 Task: Create a rule from the Agile list, Priority changed -> Complete task in the project AcePlan if Priority Cleared then Complete Task
Action: Mouse moved to (51, 89)
Screenshot: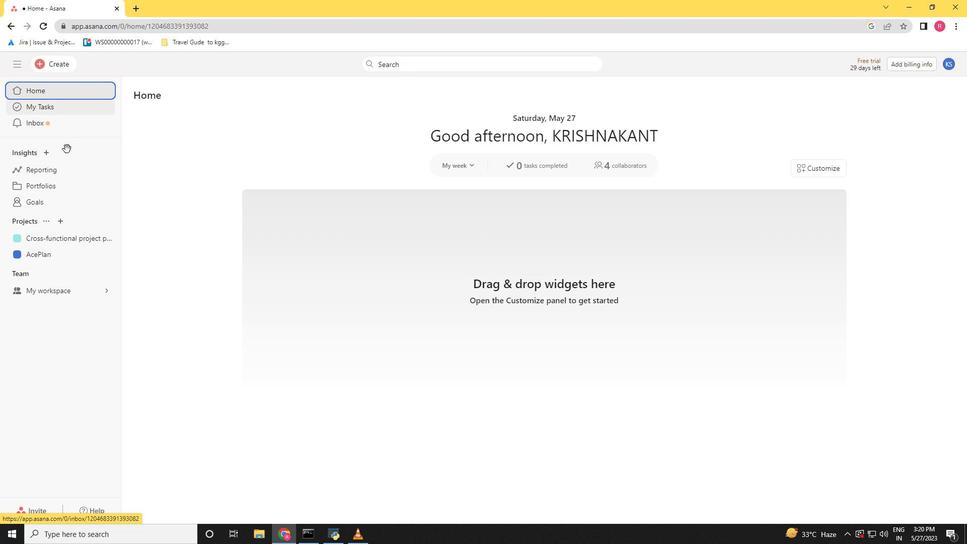 
Action: Mouse pressed left at (51, 89)
Screenshot: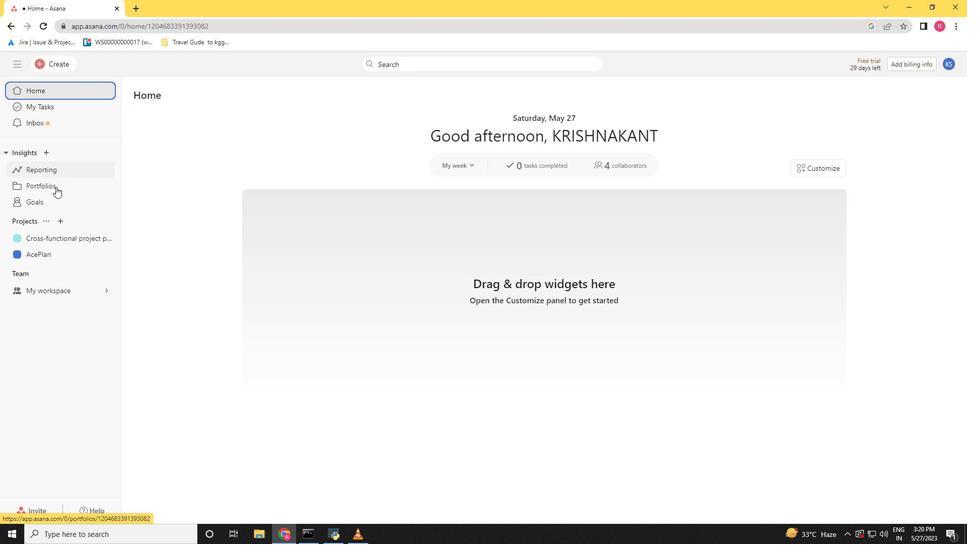 
Action: Mouse moved to (39, 252)
Screenshot: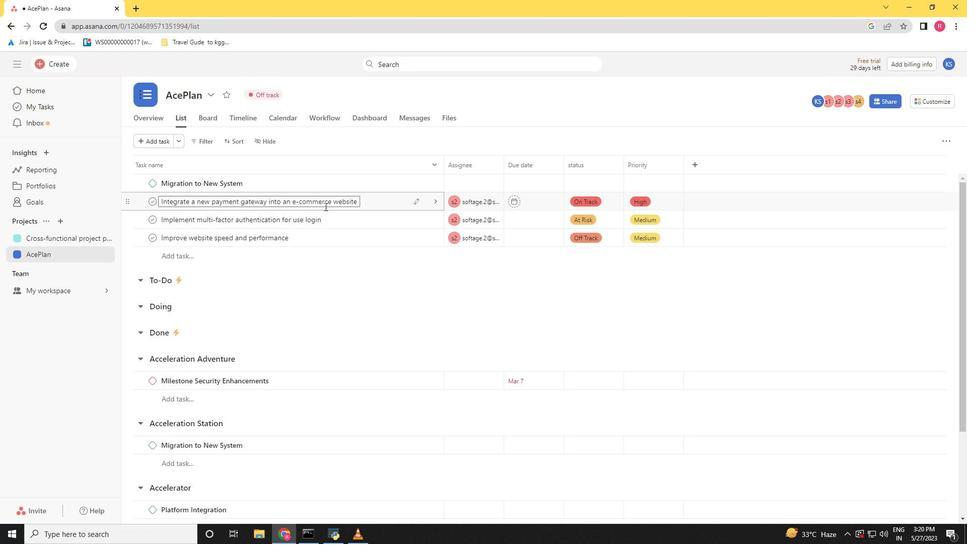 
Action: Mouse pressed left at (39, 252)
Screenshot: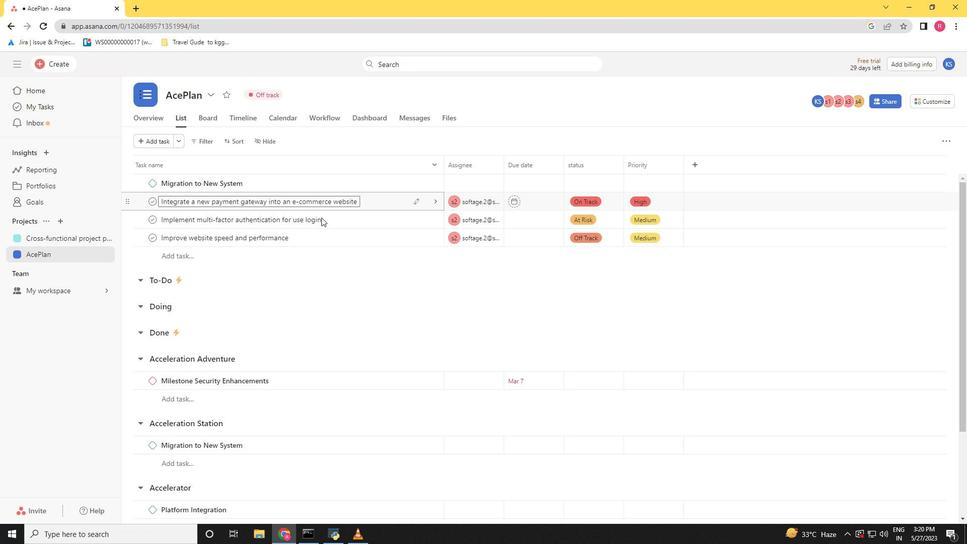 
Action: Mouse moved to (930, 103)
Screenshot: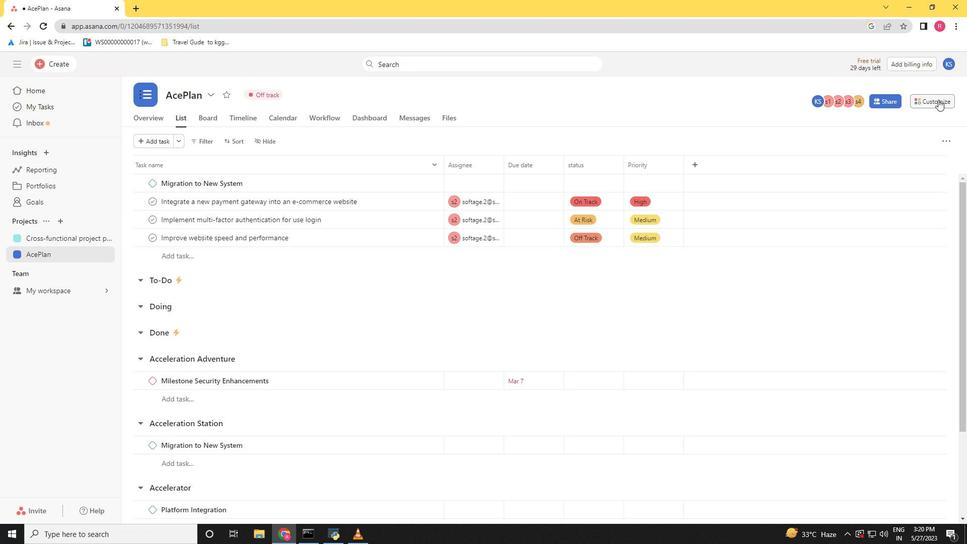 
Action: Mouse pressed left at (930, 103)
Screenshot: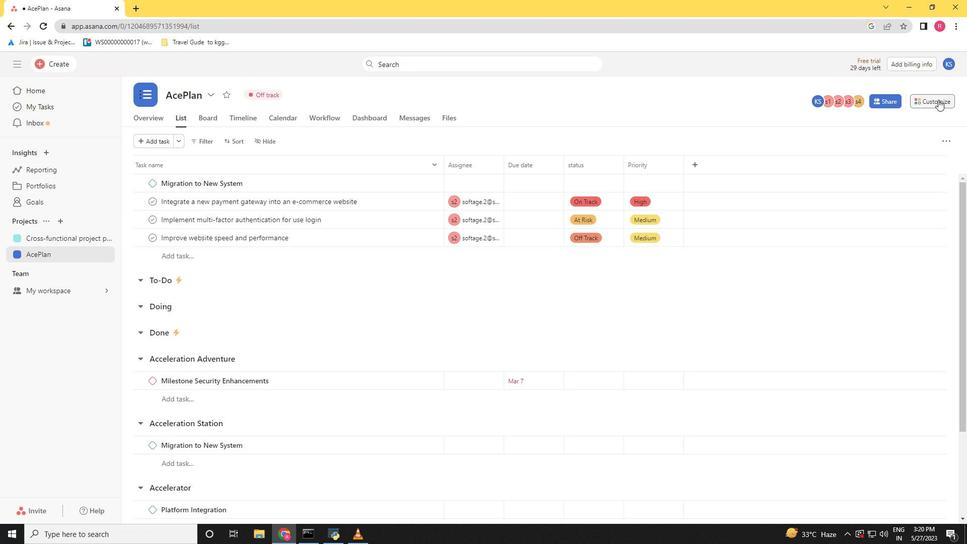 
Action: Mouse moved to (760, 233)
Screenshot: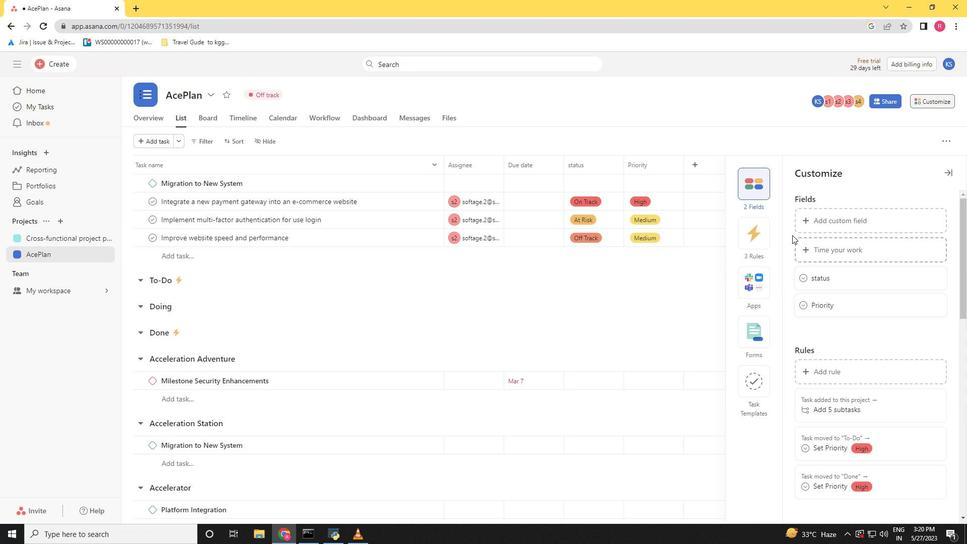
Action: Mouse pressed left at (760, 233)
Screenshot: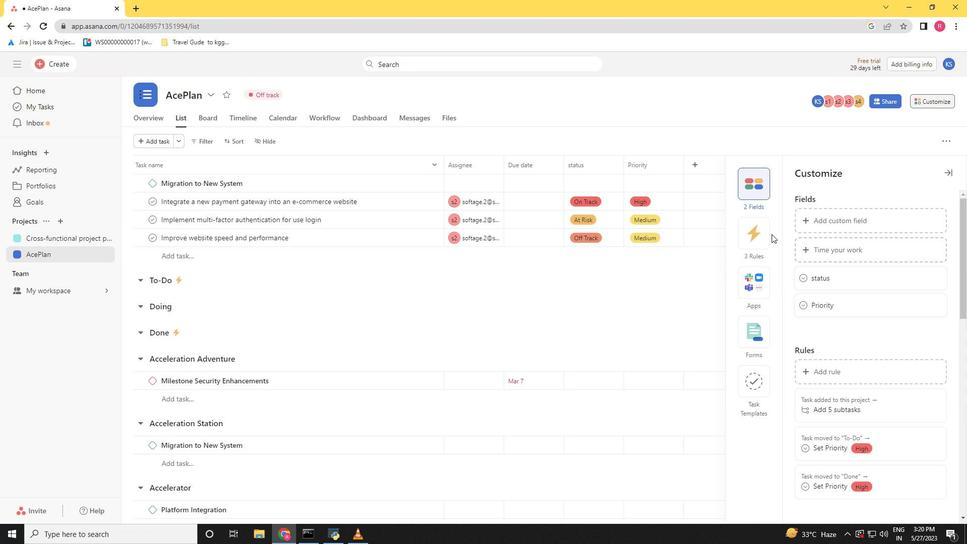 
Action: Mouse moved to (811, 220)
Screenshot: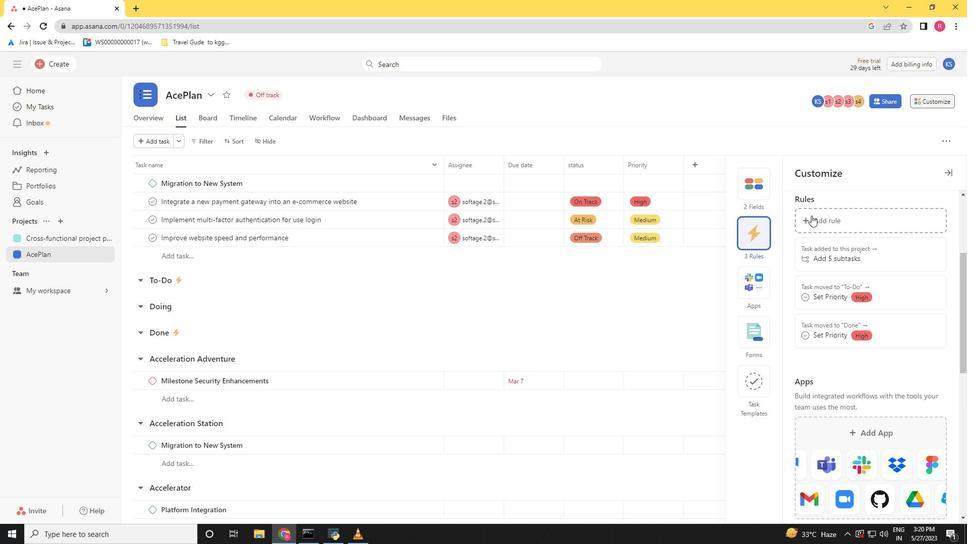 
Action: Mouse pressed left at (811, 220)
Screenshot: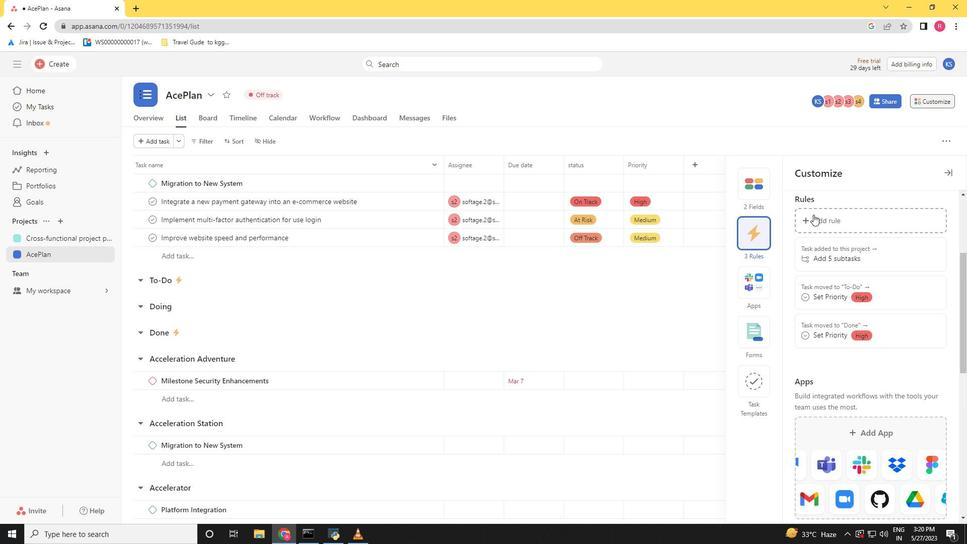 
Action: Mouse moved to (208, 172)
Screenshot: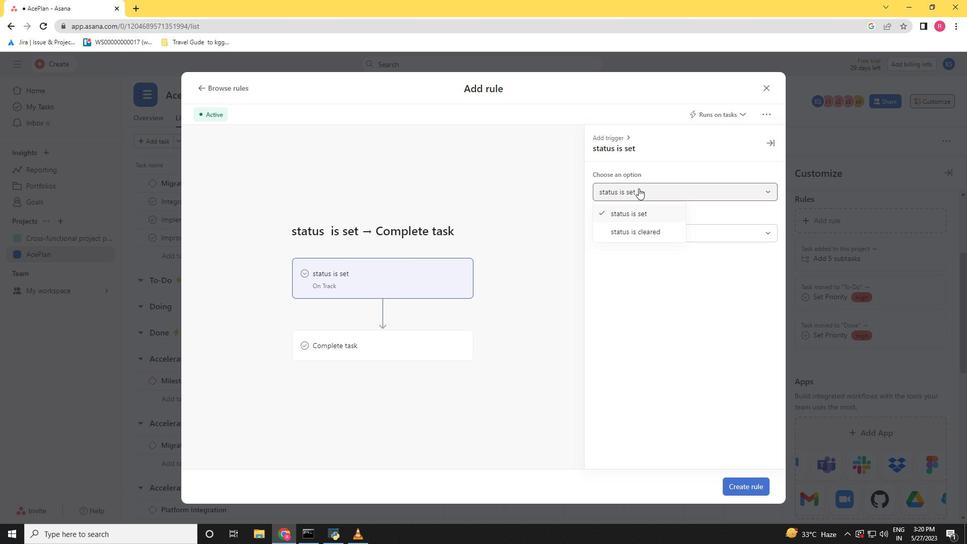 
Action: Mouse pressed left at (208, 172)
Screenshot: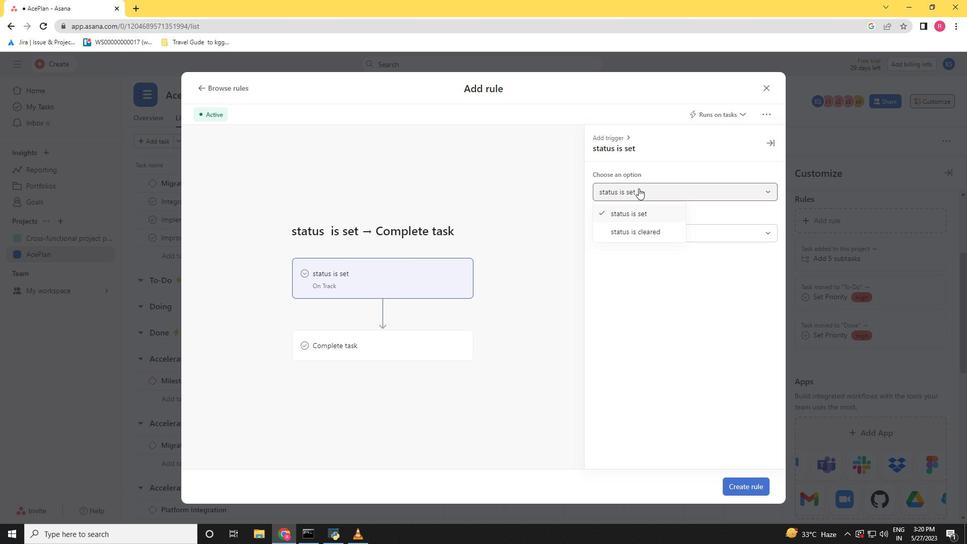 
Action: Mouse moved to (55, 254)
Screenshot: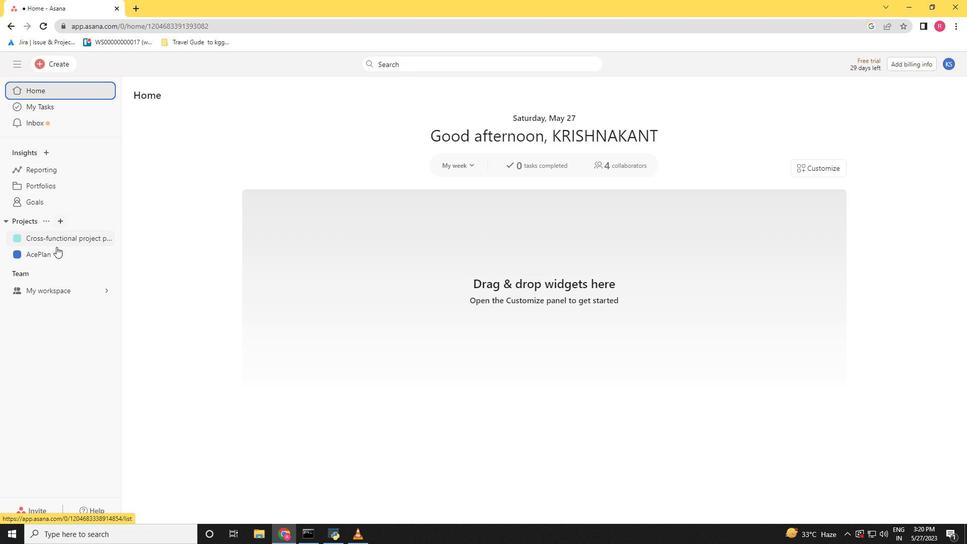 
Action: Mouse pressed left at (55, 254)
Screenshot: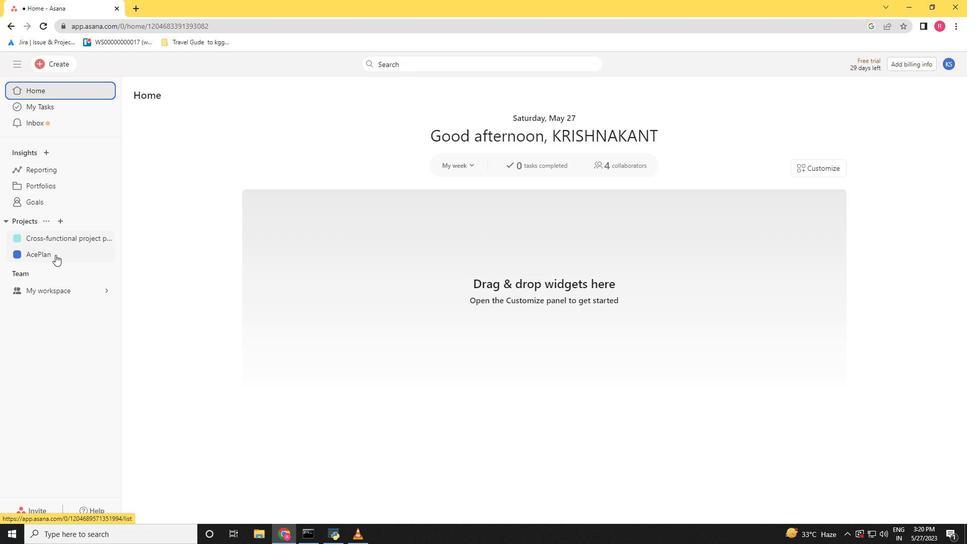 
Action: Mouse moved to (938, 99)
Screenshot: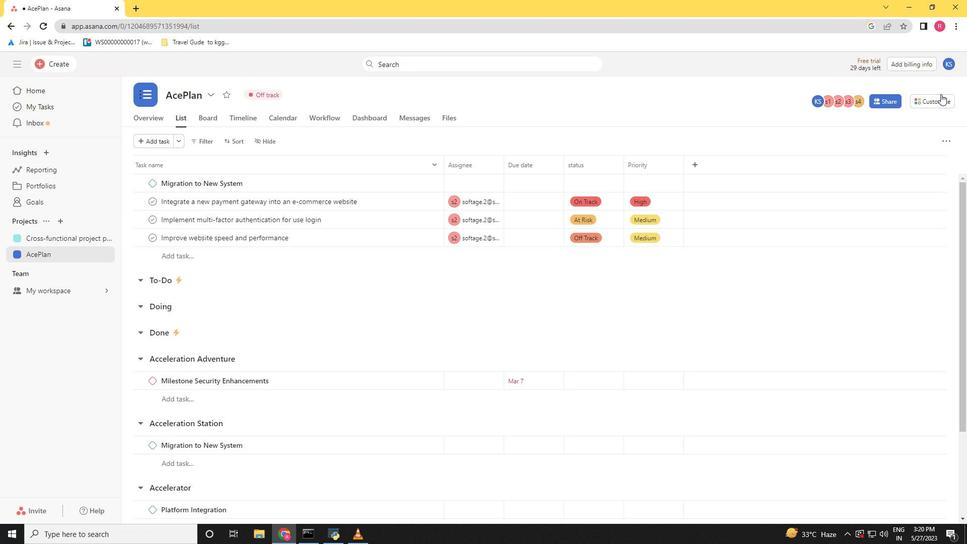 
Action: Mouse pressed left at (938, 99)
Screenshot: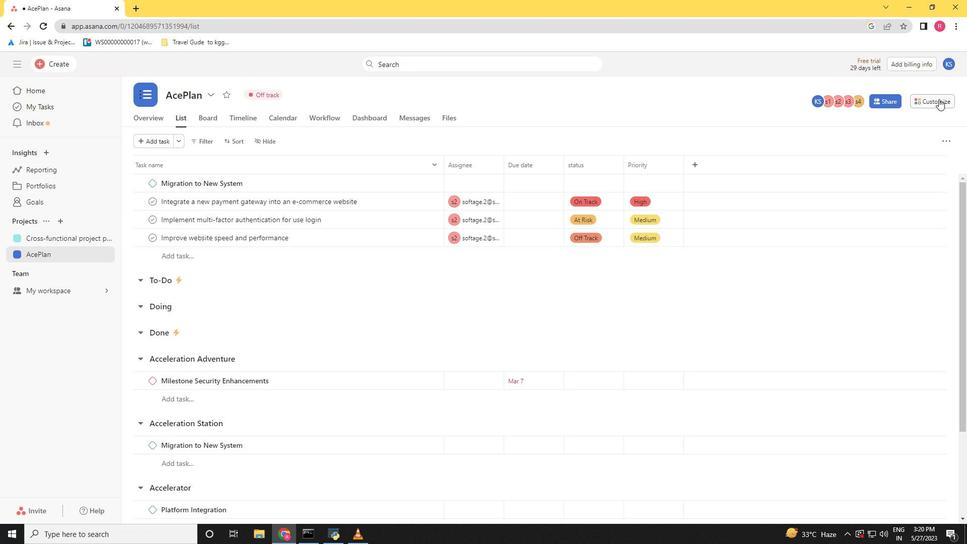 
Action: Mouse moved to (764, 234)
Screenshot: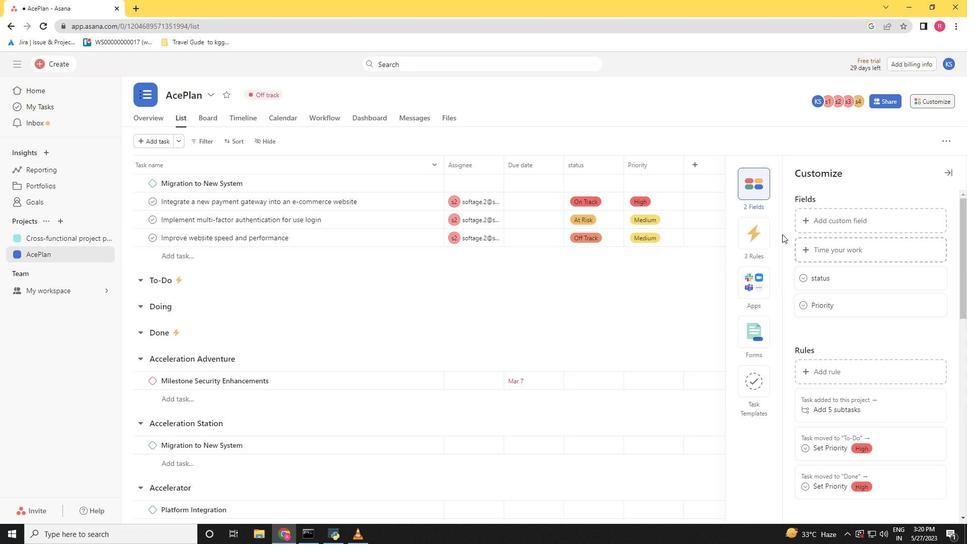
Action: Mouse pressed left at (764, 234)
Screenshot: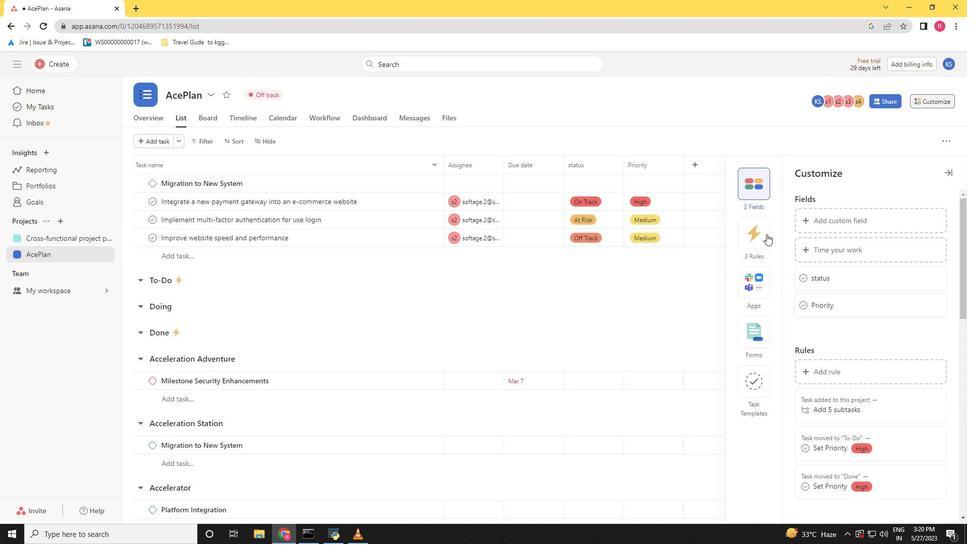 
Action: Mouse moved to (813, 214)
Screenshot: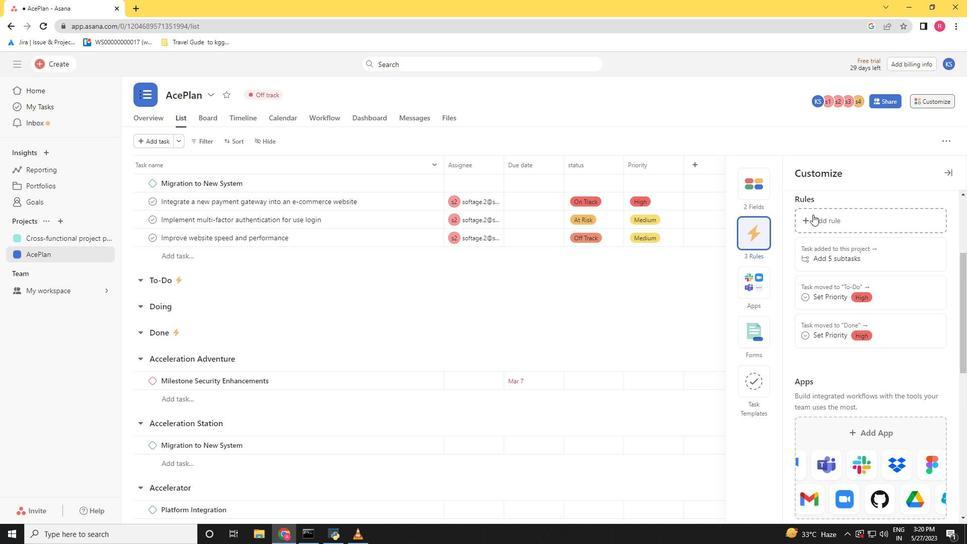 
Action: Mouse pressed left at (813, 214)
Screenshot: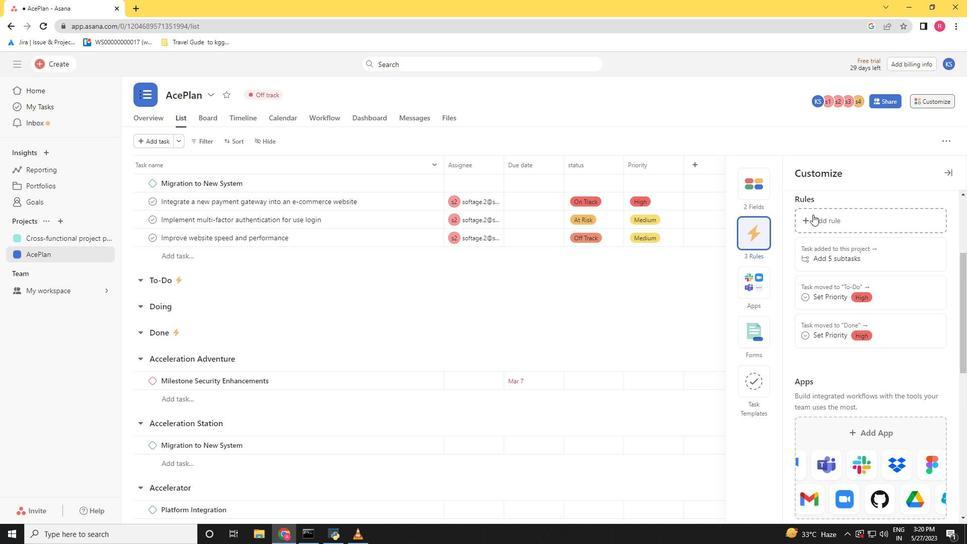 
Action: Mouse moved to (212, 173)
Screenshot: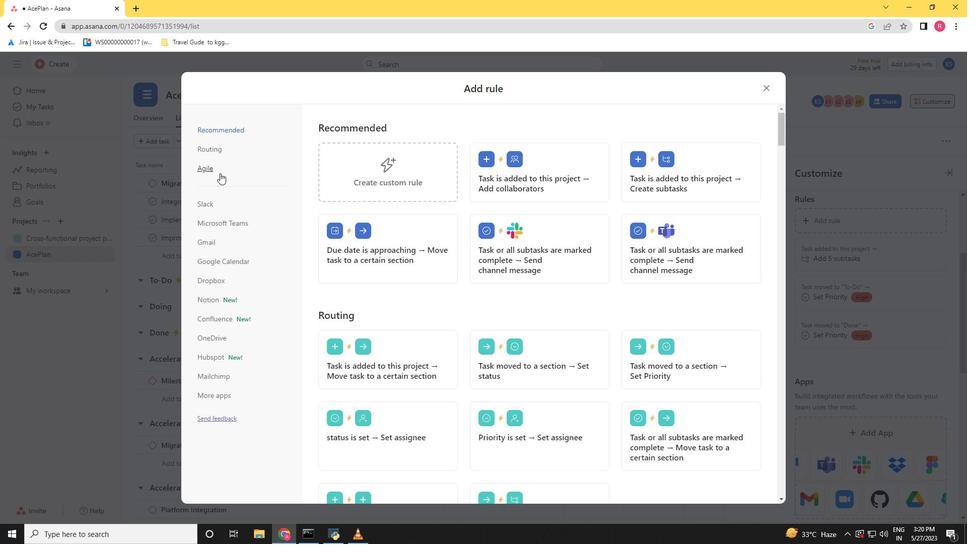 
Action: Mouse pressed left at (212, 173)
Screenshot: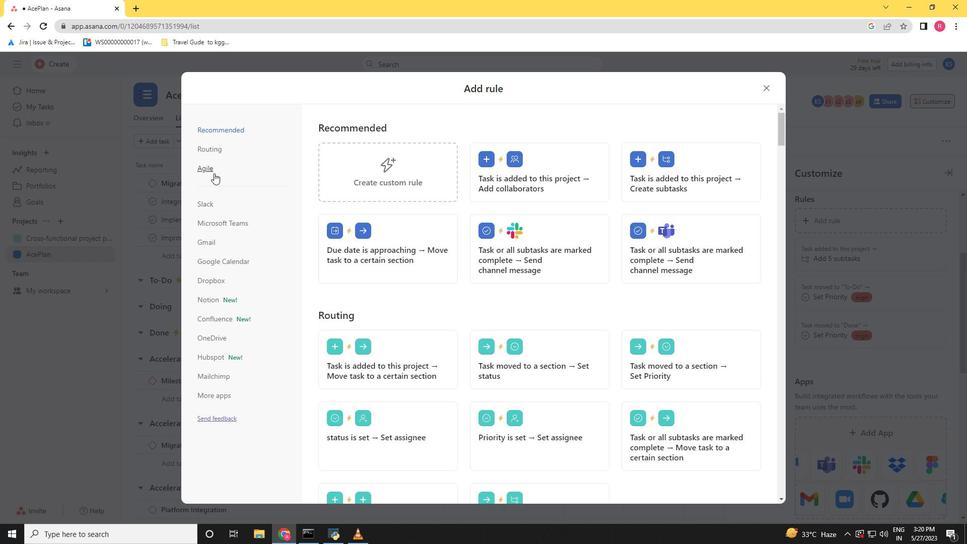 
Action: Mouse moved to (396, 168)
Screenshot: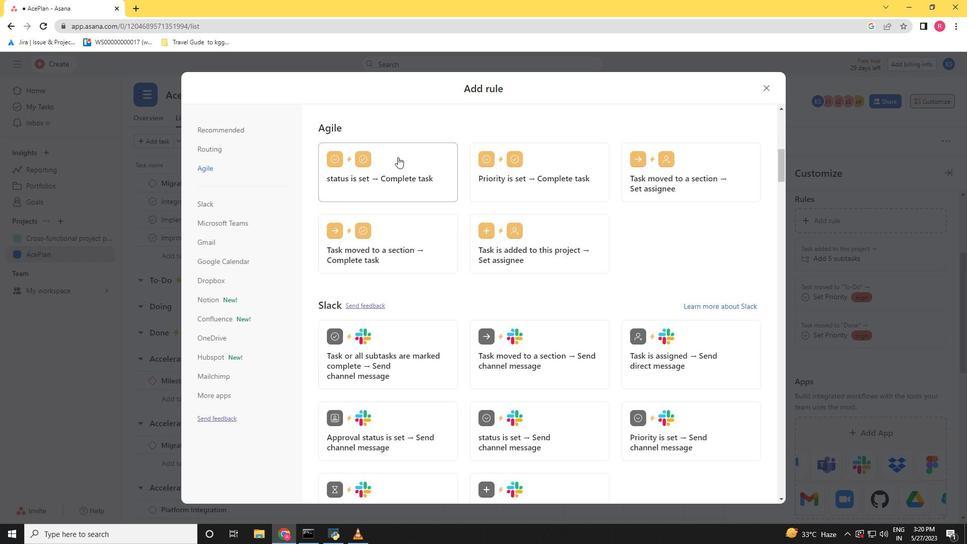 
Action: Mouse pressed left at (396, 168)
Screenshot: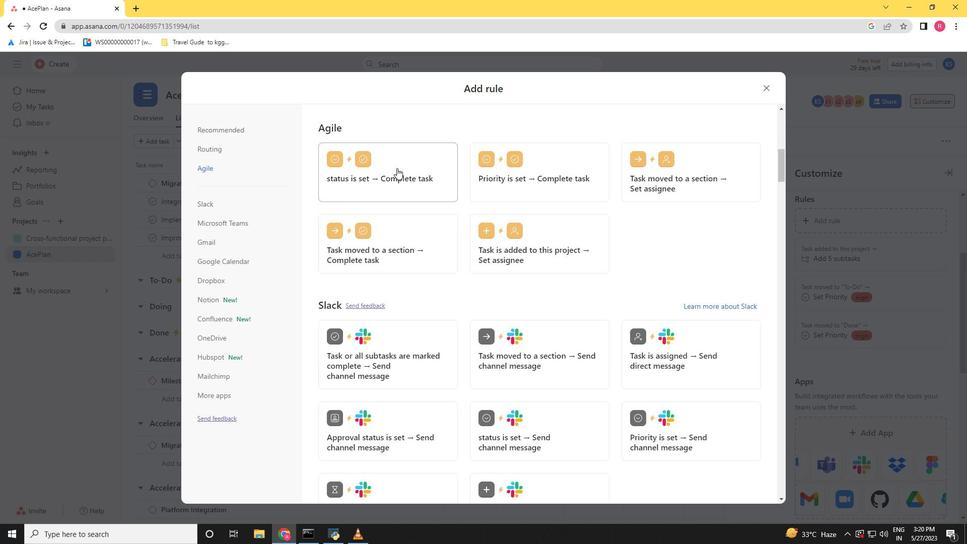 
Action: Mouse moved to (640, 186)
Screenshot: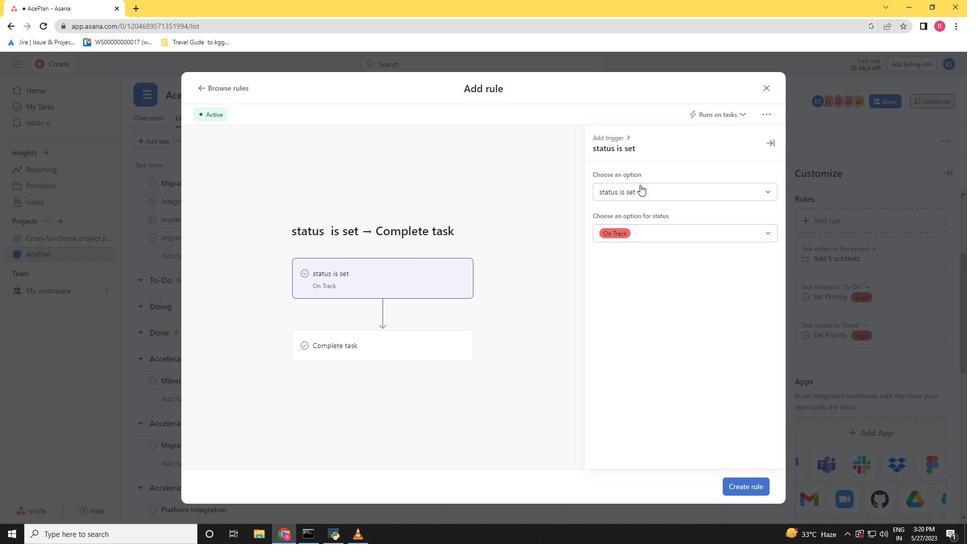 
Action: Mouse pressed left at (640, 186)
Screenshot: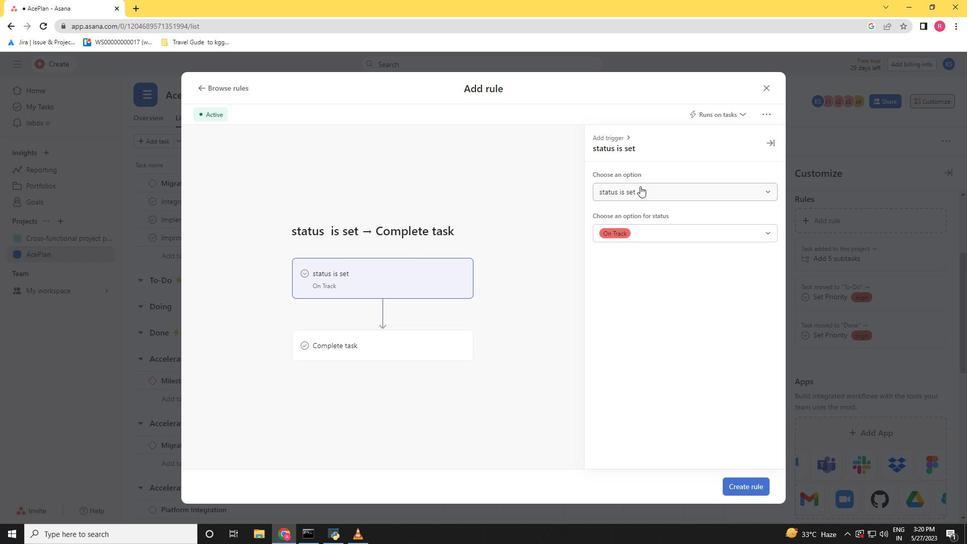 
Action: Mouse moved to (637, 195)
Screenshot: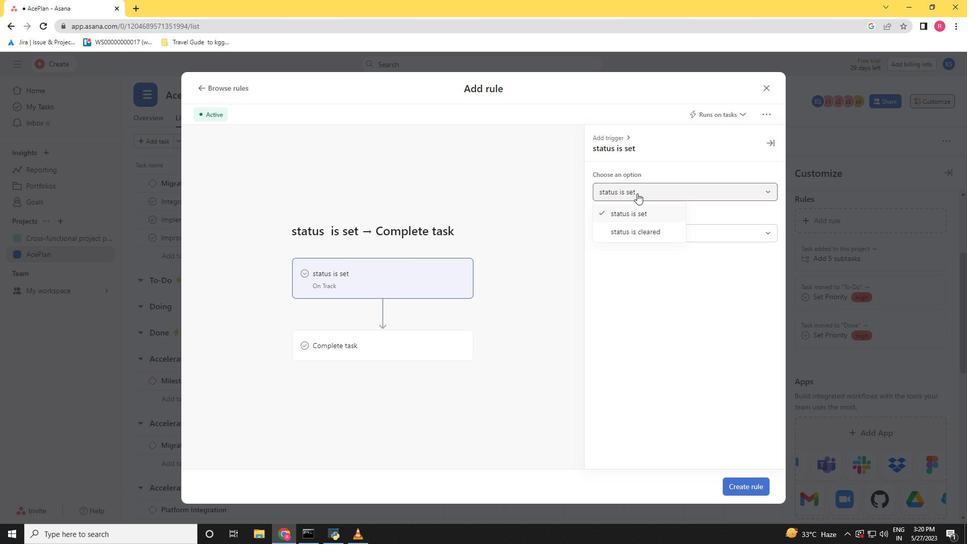 
Action: Mouse pressed left at (637, 195)
Screenshot: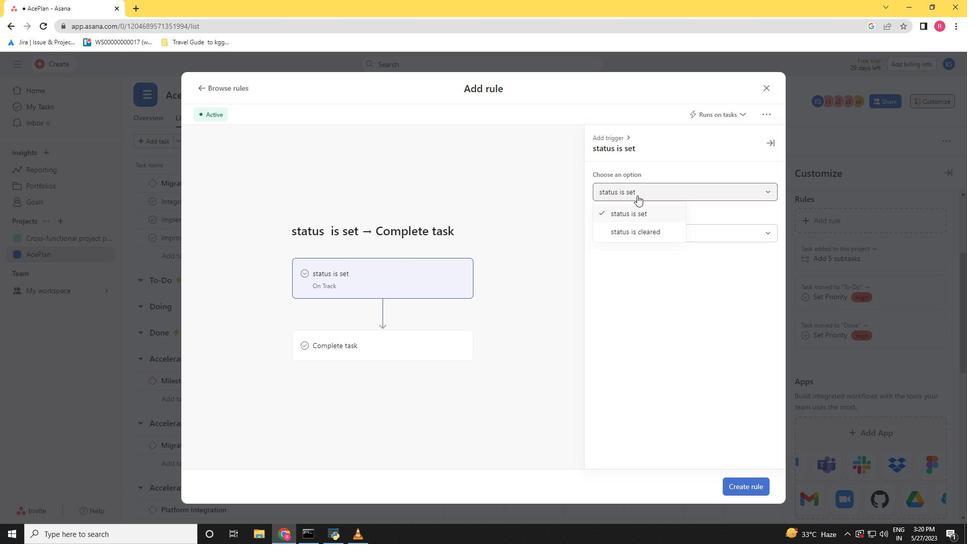 
Action: Mouse moved to (328, 349)
Screenshot: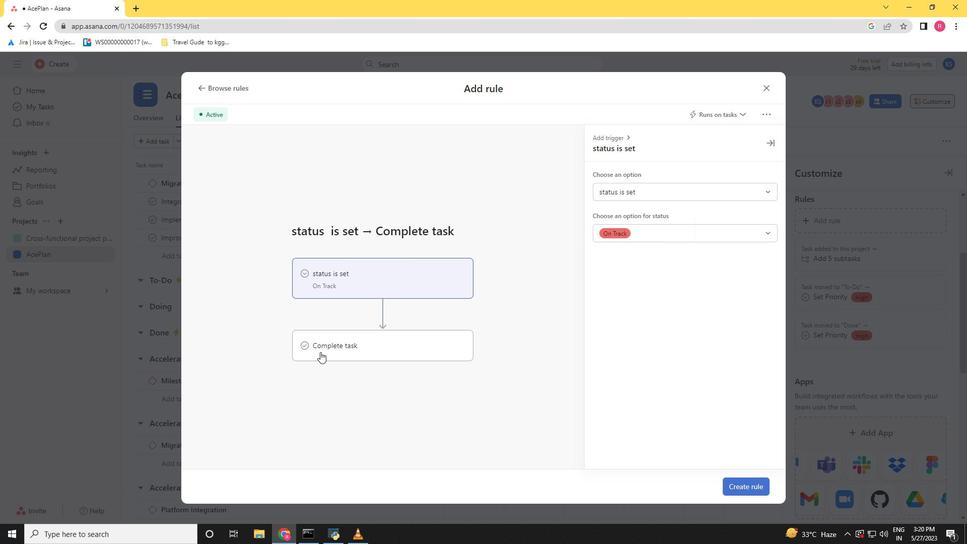 
Action: Mouse pressed left at (328, 349)
Screenshot: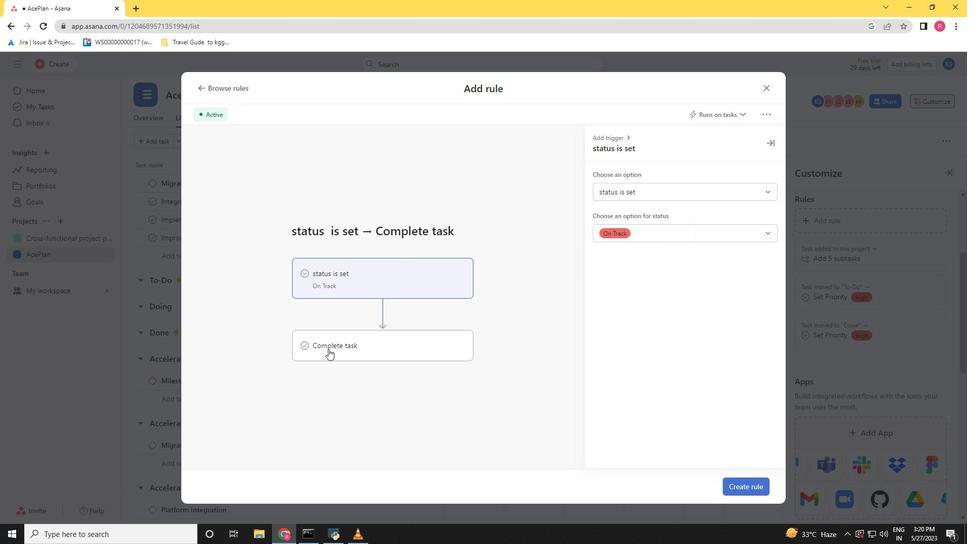 
Action: Mouse moved to (626, 196)
Screenshot: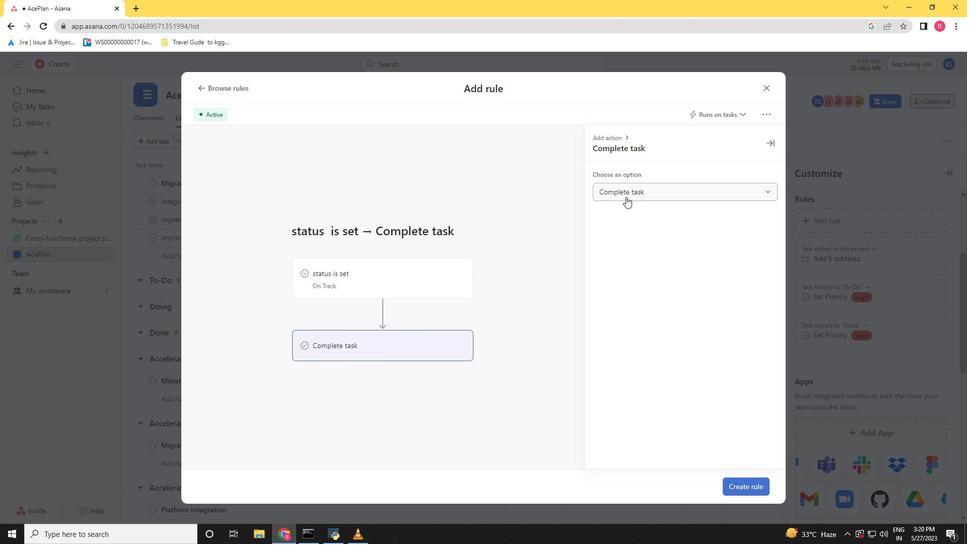 
Action: Mouse pressed left at (626, 196)
Screenshot: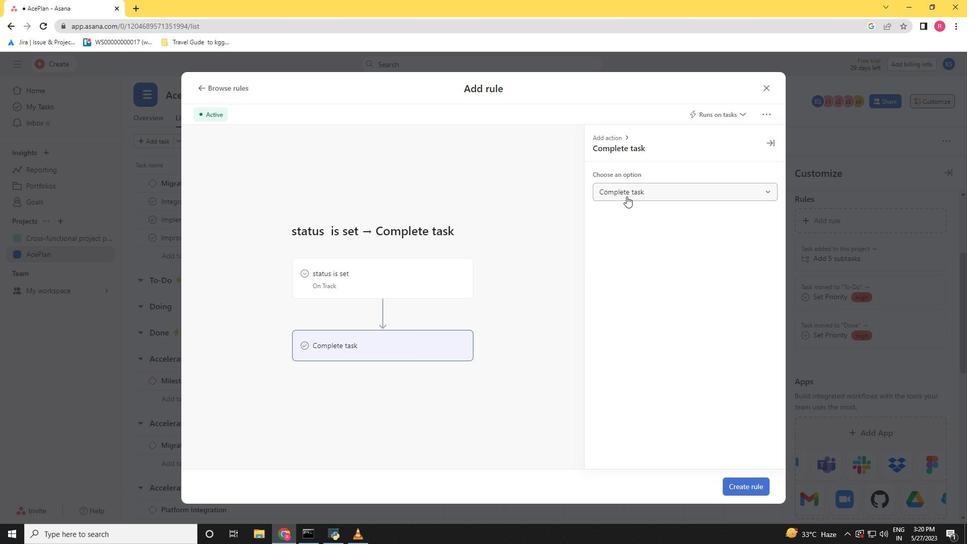 
Action: Mouse moved to (392, 277)
Screenshot: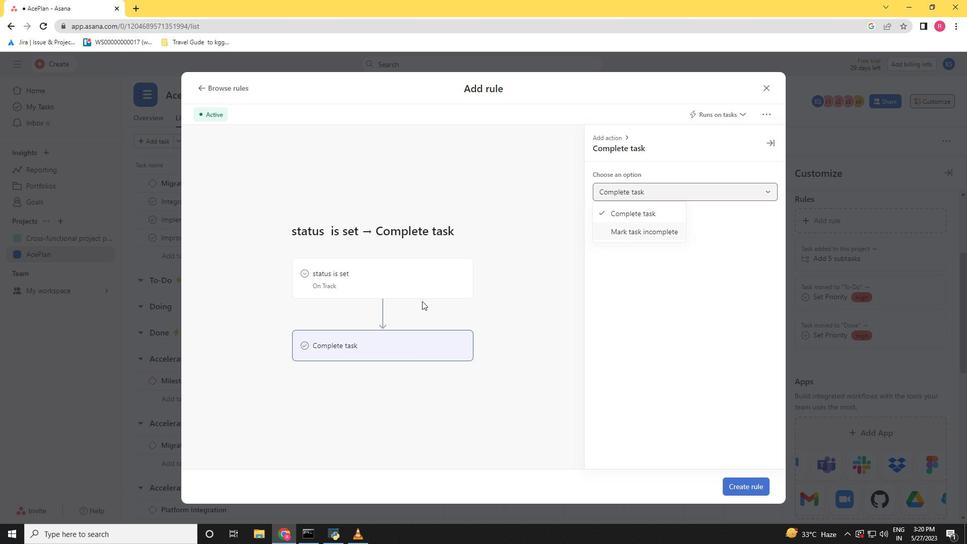 
Action: Mouse pressed left at (392, 277)
Screenshot: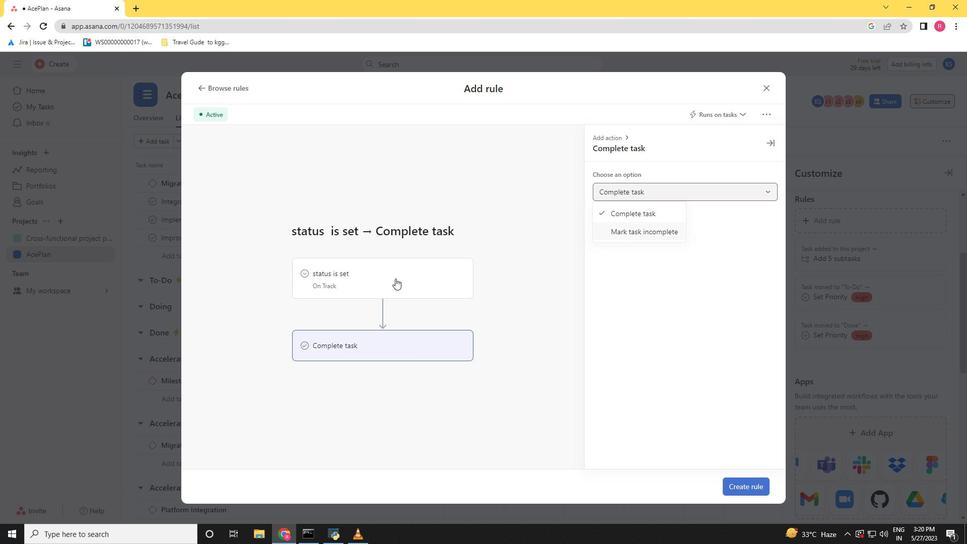 
Action: Mouse moved to (650, 198)
Screenshot: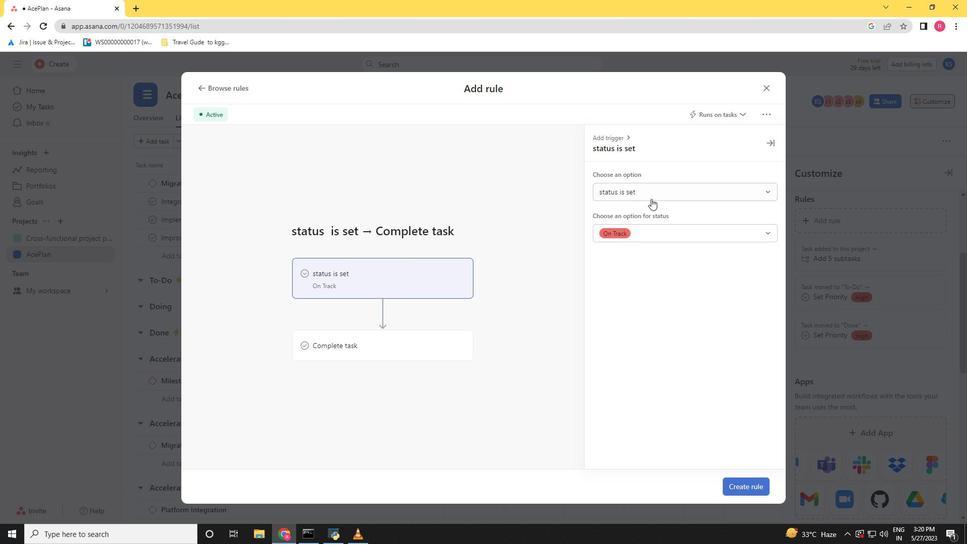 
Action: Mouse pressed left at (650, 198)
Screenshot: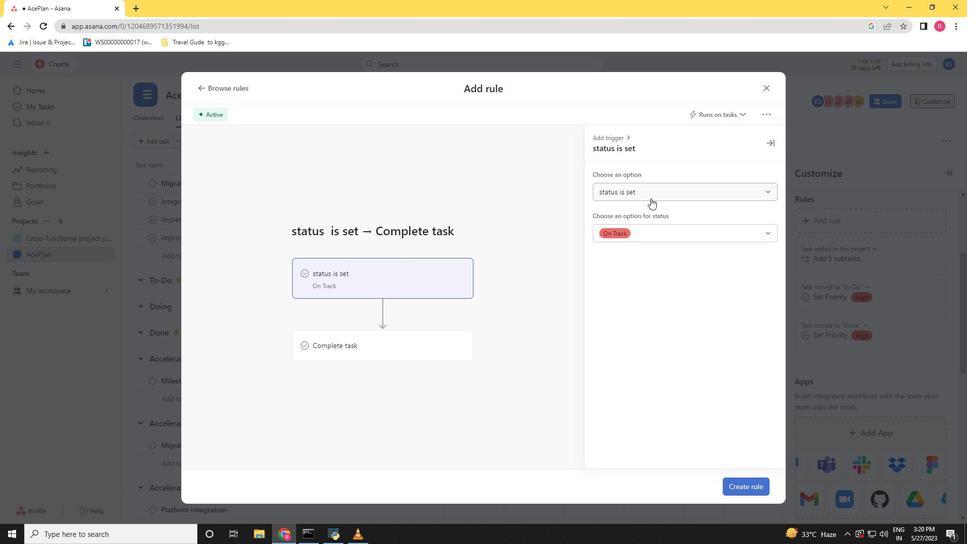 
Action: Mouse moved to (644, 231)
Screenshot: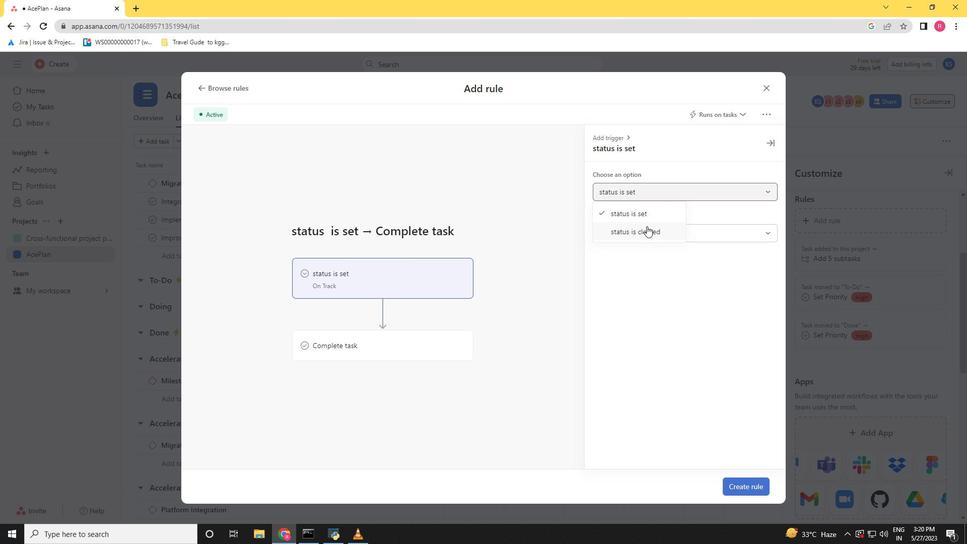 
Action: Mouse pressed left at (644, 231)
Screenshot: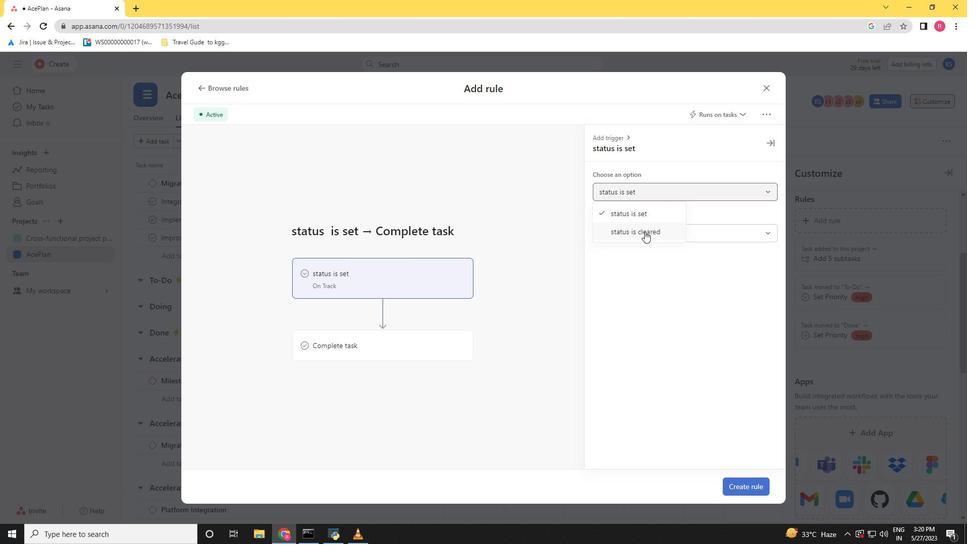 
Action: Mouse moved to (364, 344)
Screenshot: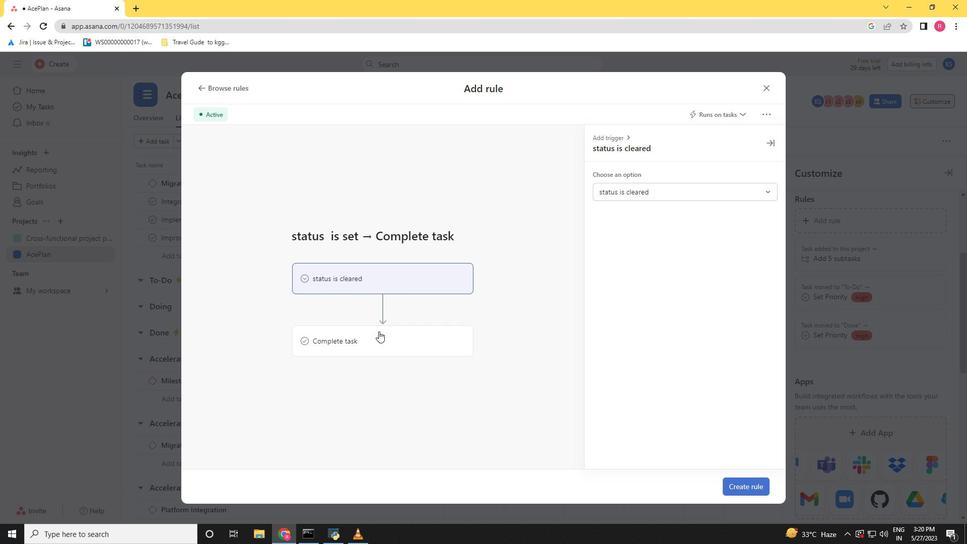 
Action: Mouse pressed left at (364, 344)
Screenshot: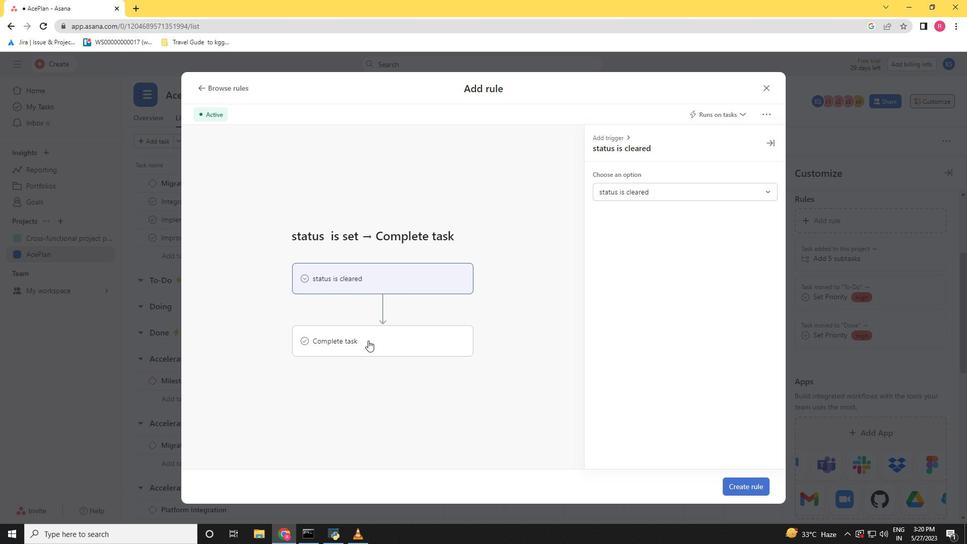
Action: Mouse moved to (623, 198)
Screenshot: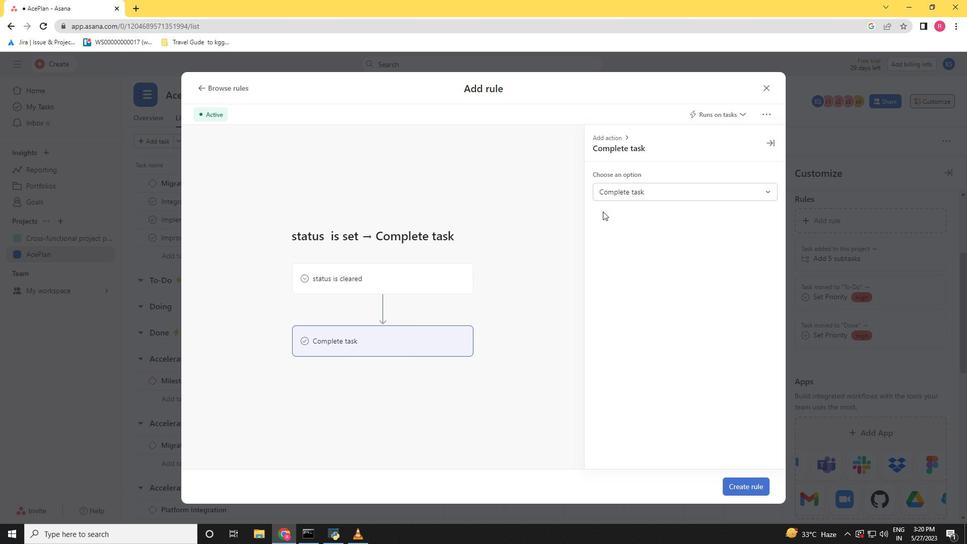 
Action: Mouse pressed left at (623, 198)
Screenshot: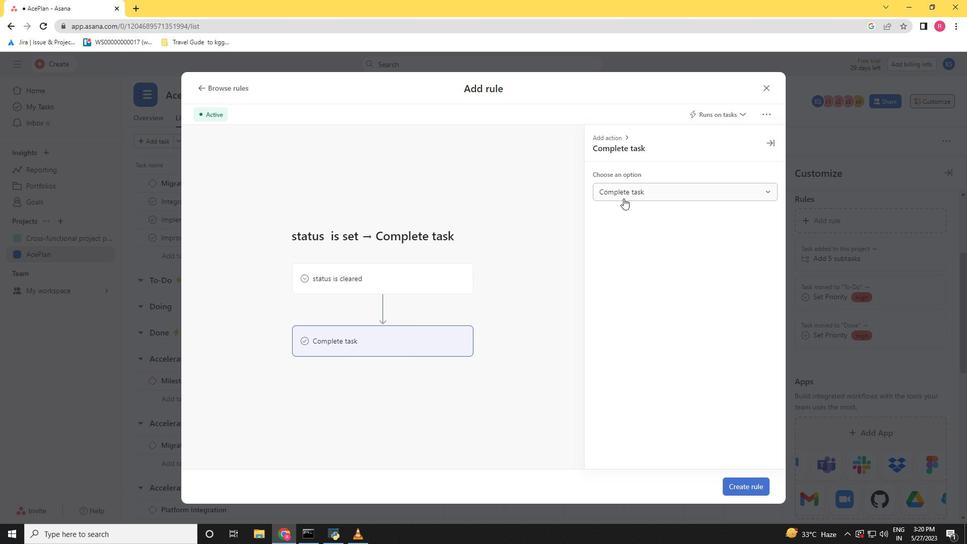 
Action: Mouse moved to (624, 216)
Screenshot: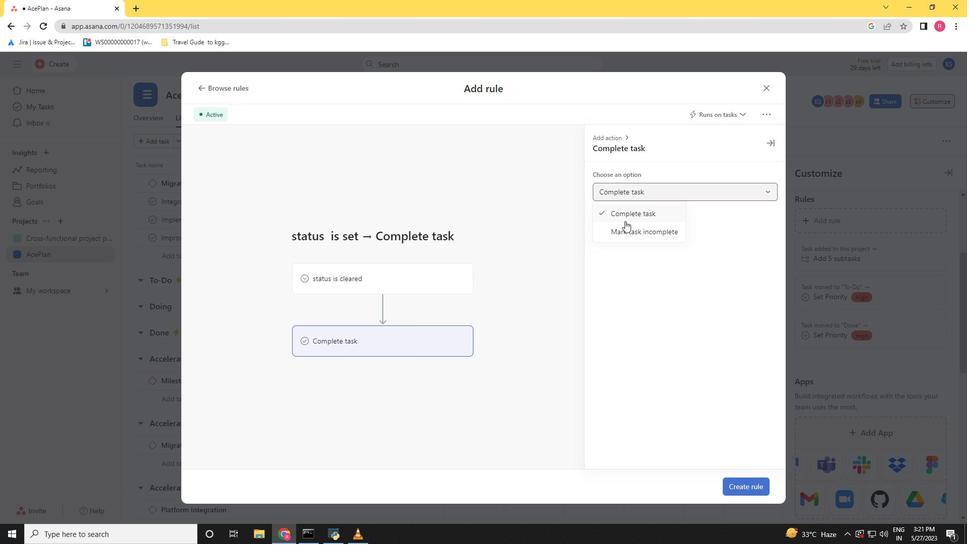 
Action: Mouse pressed left at (624, 216)
Screenshot: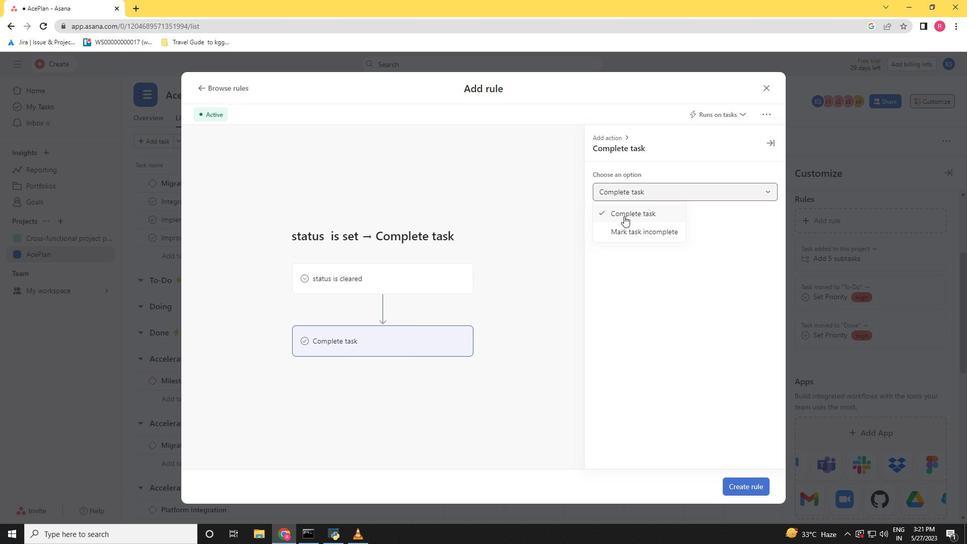 
Action: Mouse moved to (740, 488)
Screenshot: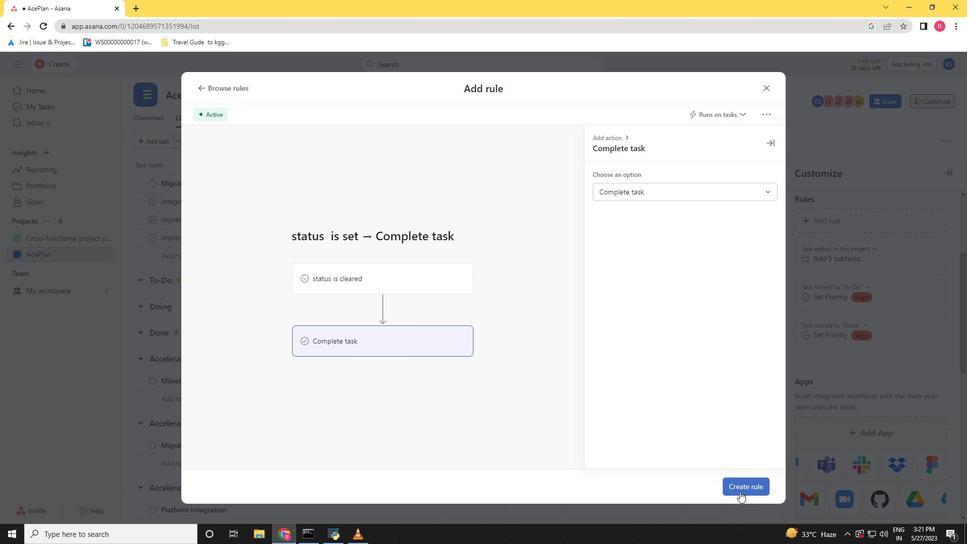 
Action: Mouse pressed left at (740, 488)
Screenshot: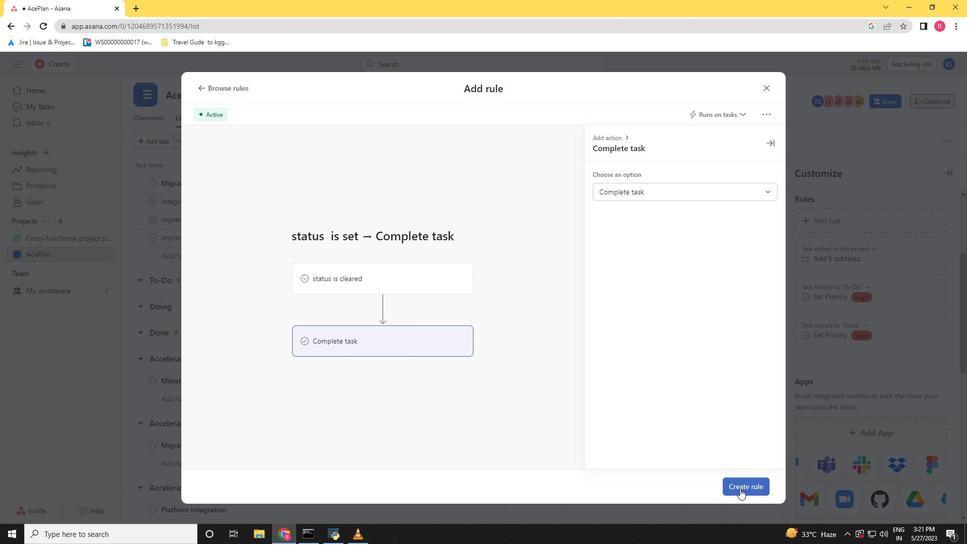 
